 Task: Create a task  Improve the appâ€™s navigation and menu structure , assign it to team member softage.6@softage.net in the project WindTech and update the status of the task to  On Track  , set the priority of the task to Low.
Action: Mouse moved to (69, 57)
Screenshot: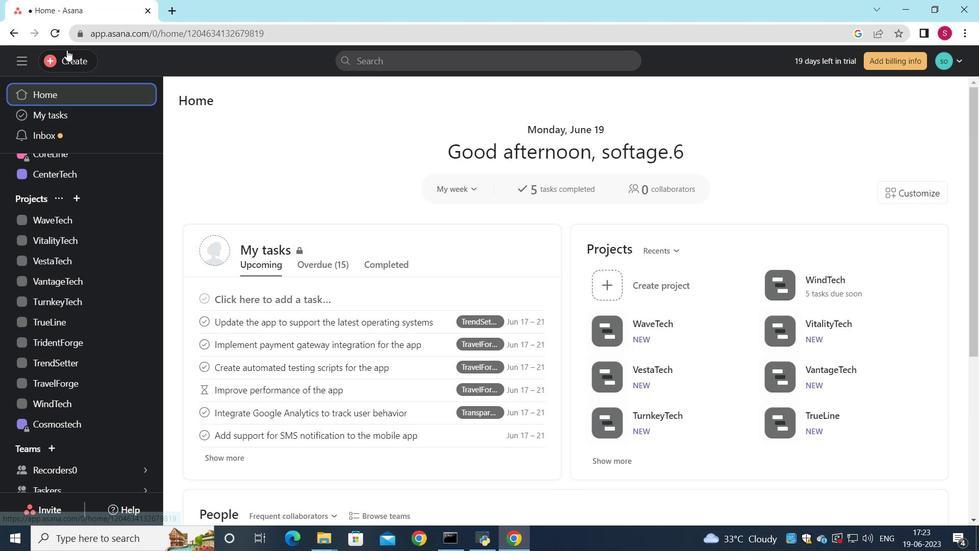 
Action: Mouse pressed left at (69, 57)
Screenshot: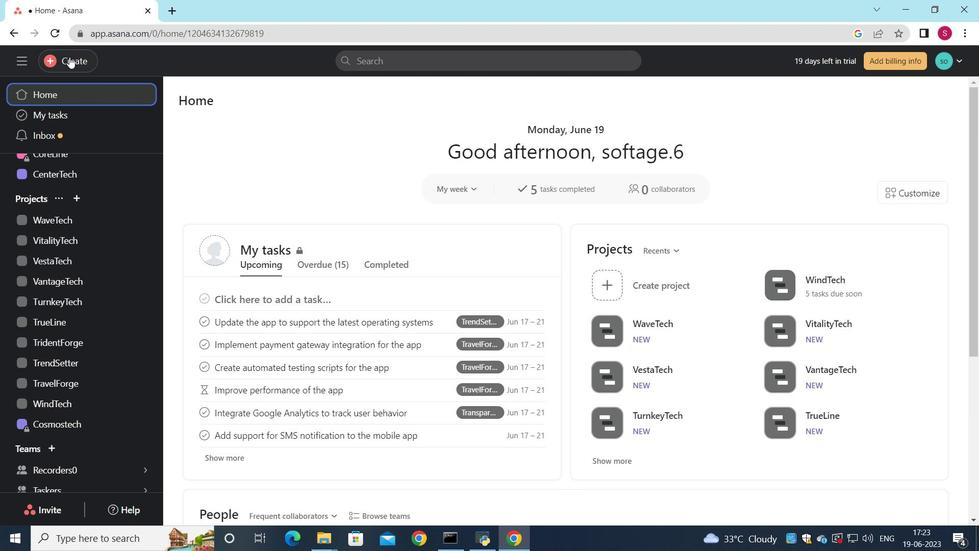 
Action: Mouse moved to (129, 69)
Screenshot: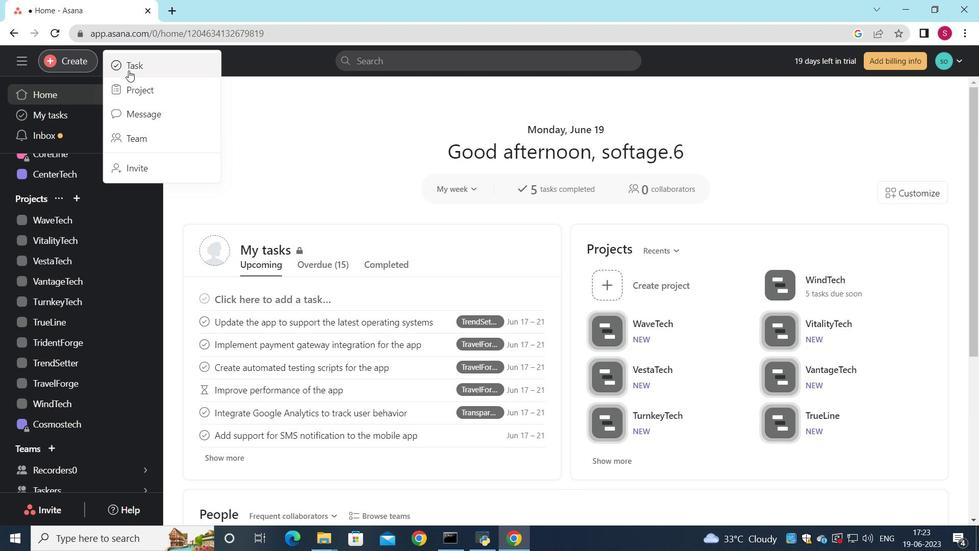 
Action: Mouse pressed left at (129, 69)
Screenshot: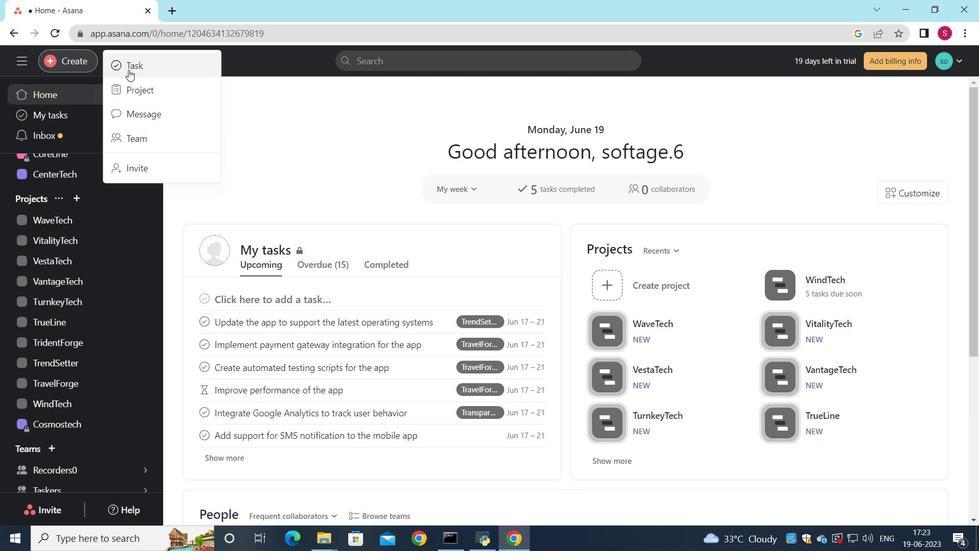 
Action: Mouse moved to (670, 246)
Screenshot: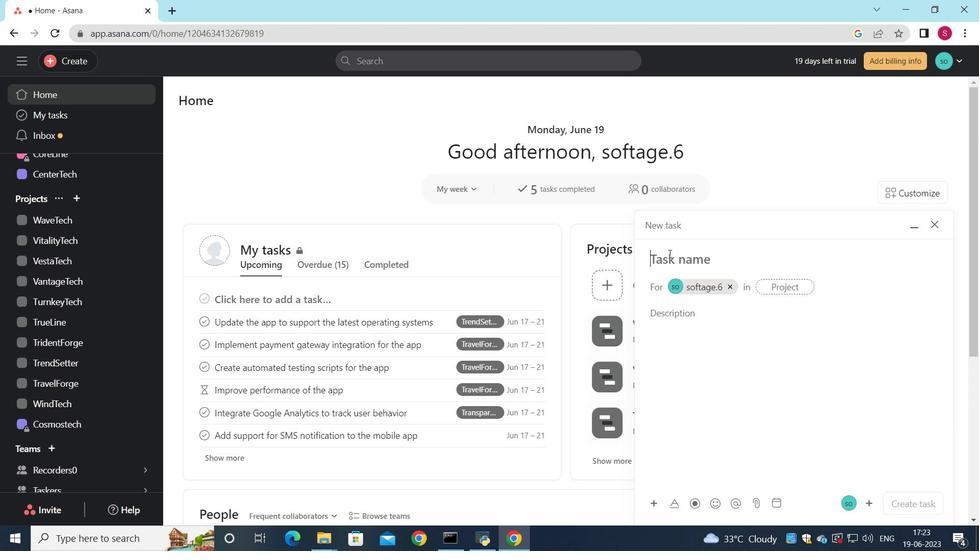 
Action: Key pressed <Key.shift>Improve<Key.space>the<Key.space>app<Key.space><Key.backspace>'s<Key.space>navigation<Key.space>and<Key.space>menu<Key.space>structure
Screenshot: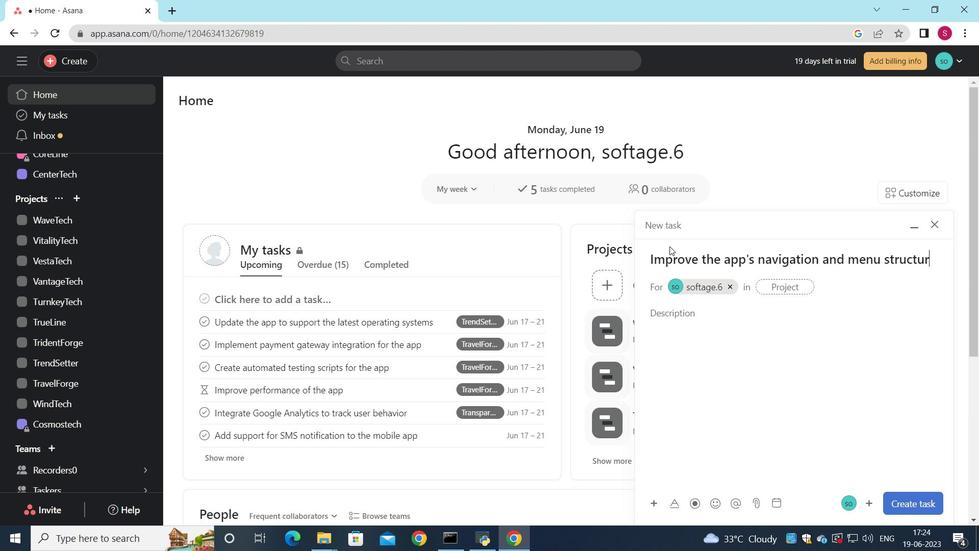 
Action: Mouse moved to (728, 287)
Screenshot: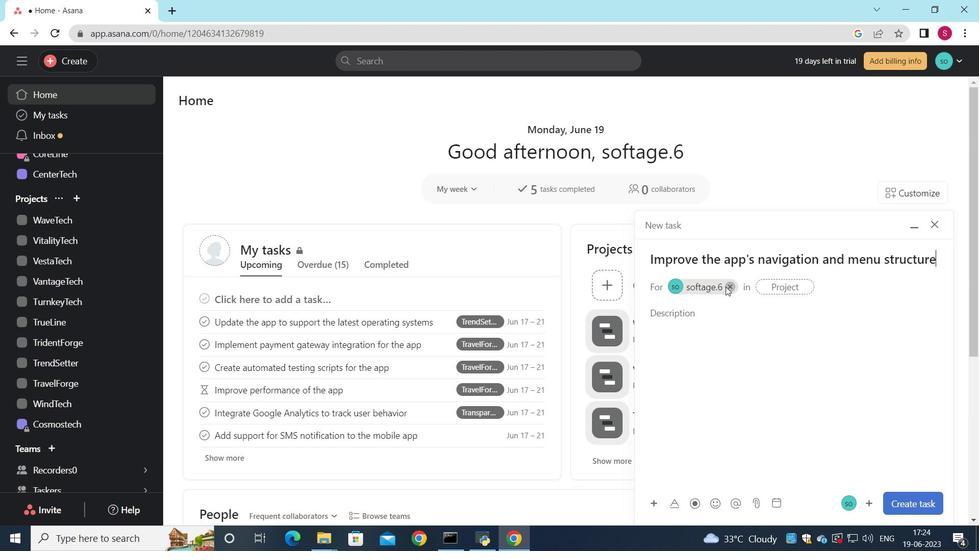 
Action: Mouse pressed left at (728, 287)
Screenshot: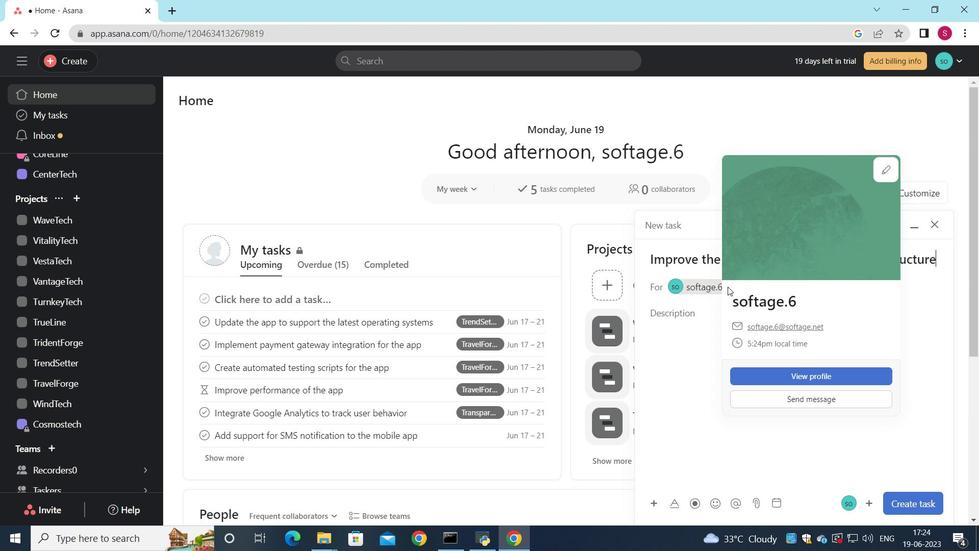 
Action: Mouse moved to (729, 284)
Screenshot: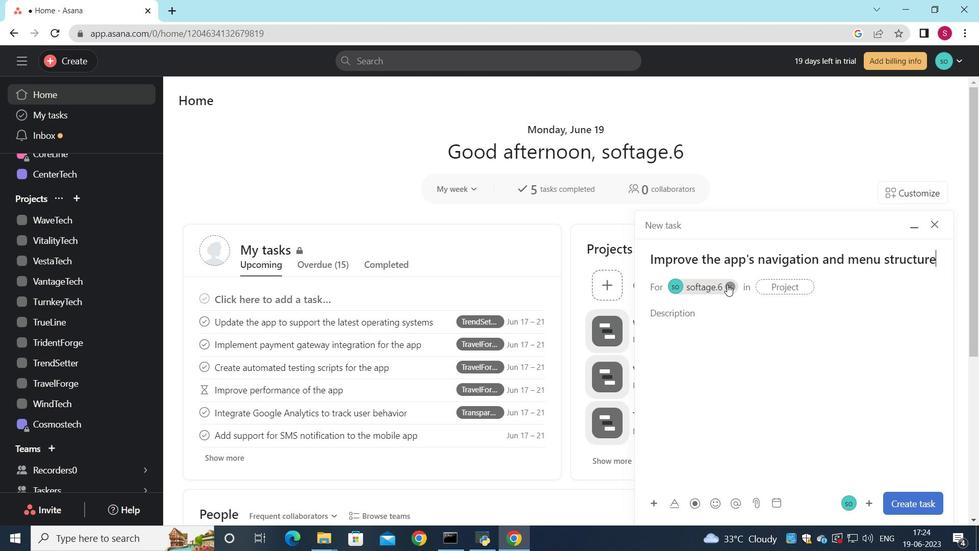 
Action: Mouse pressed left at (729, 284)
Screenshot: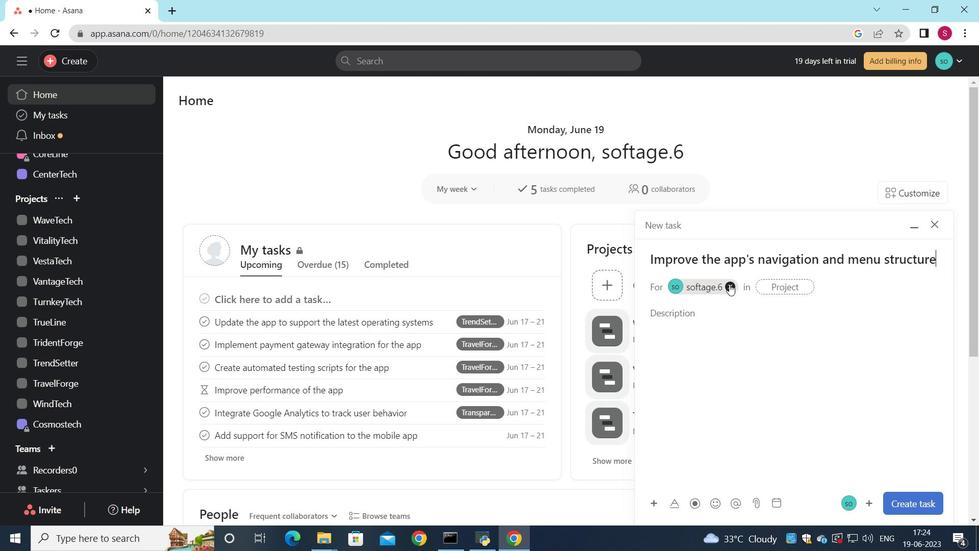 
Action: Mouse moved to (712, 291)
Screenshot: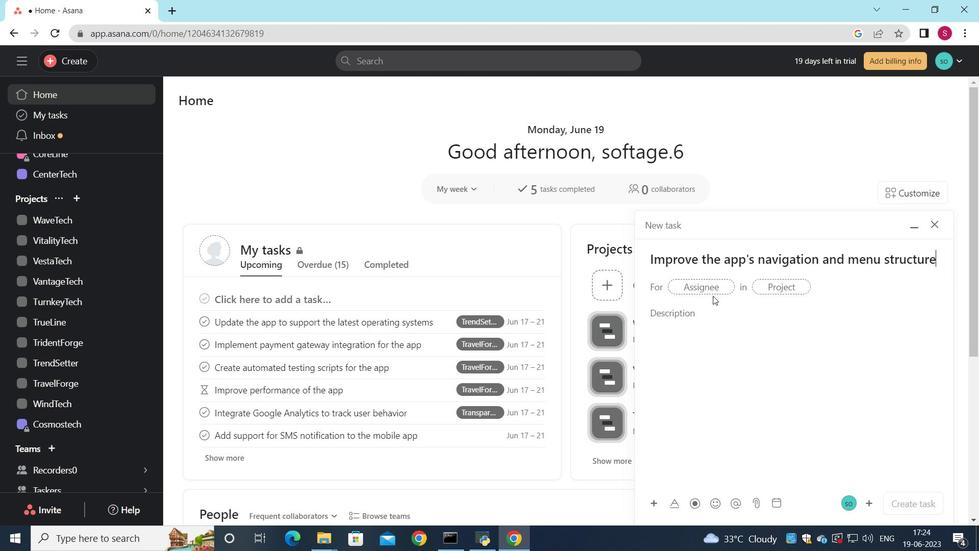 
Action: Mouse pressed left at (712, 291)
Screenshot: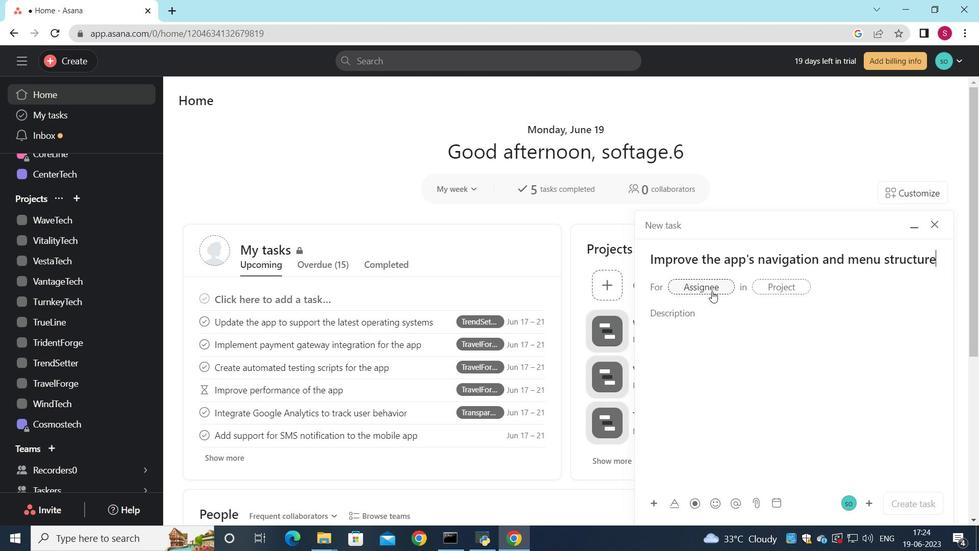 
Action: Mouse moved to (694, 291)
Screenshot: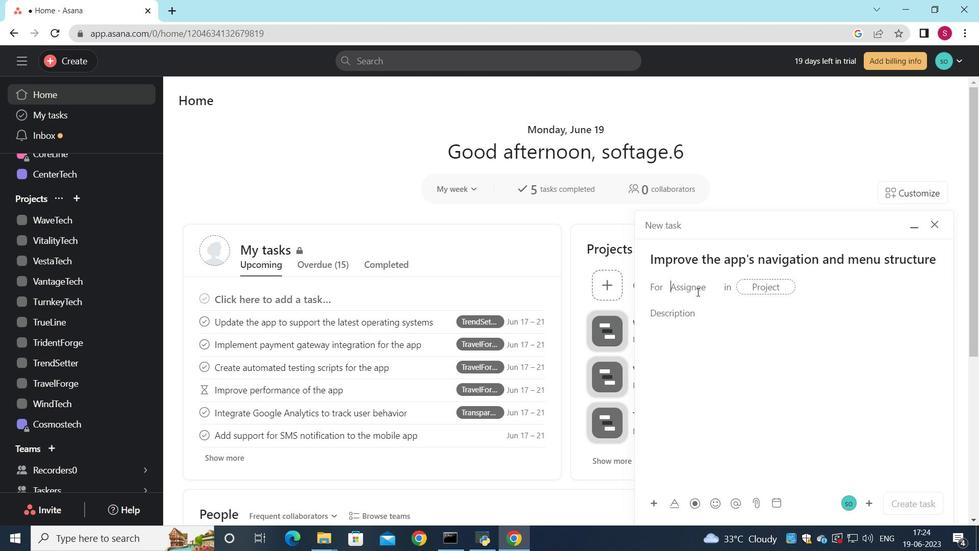 
Action: Key pressed softage.6<Key.shift>@softage.net
Screenshot: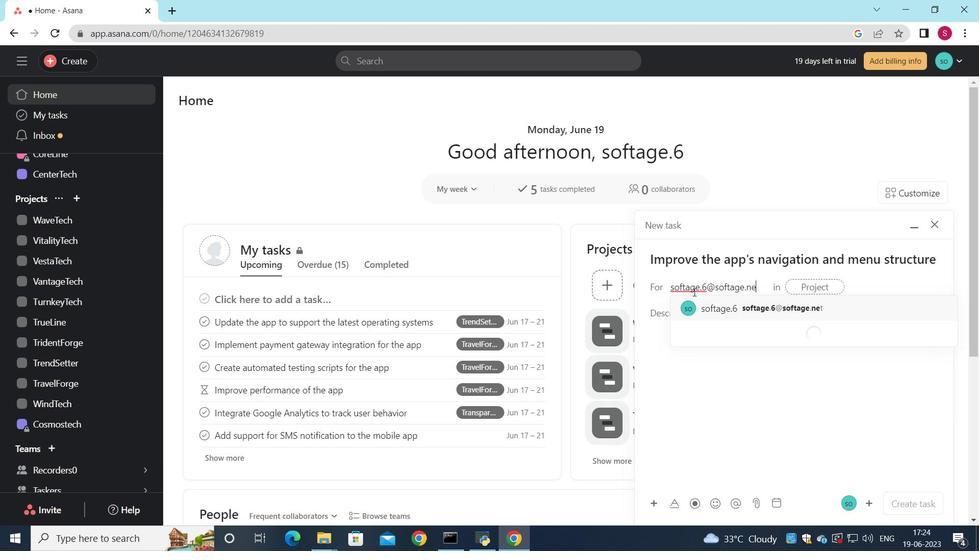 
Action: Mouse moved to (712, 311)
Screenshot: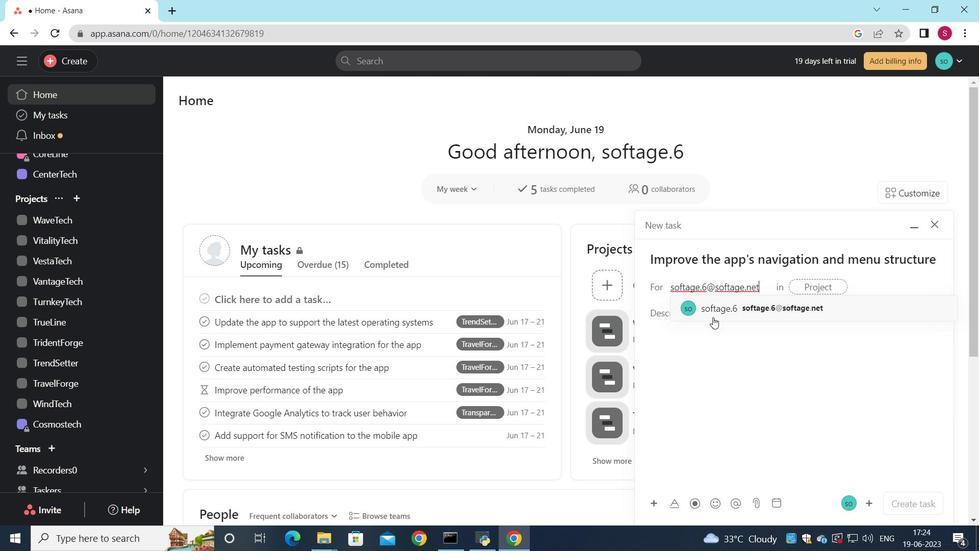 
Action: Mouse pressed left at (712, 311)
Screenshot: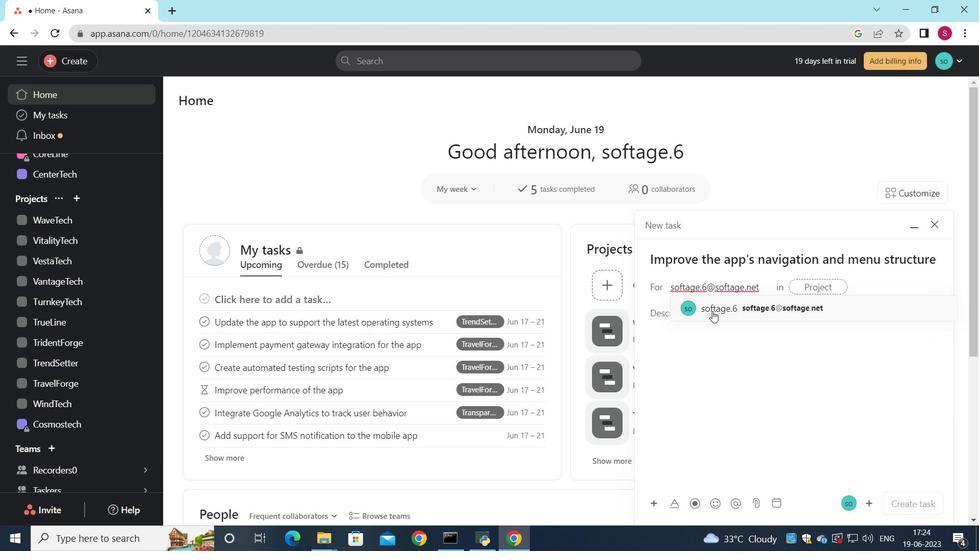 
Action: Mouse moved to (551, 359)
Screenshot: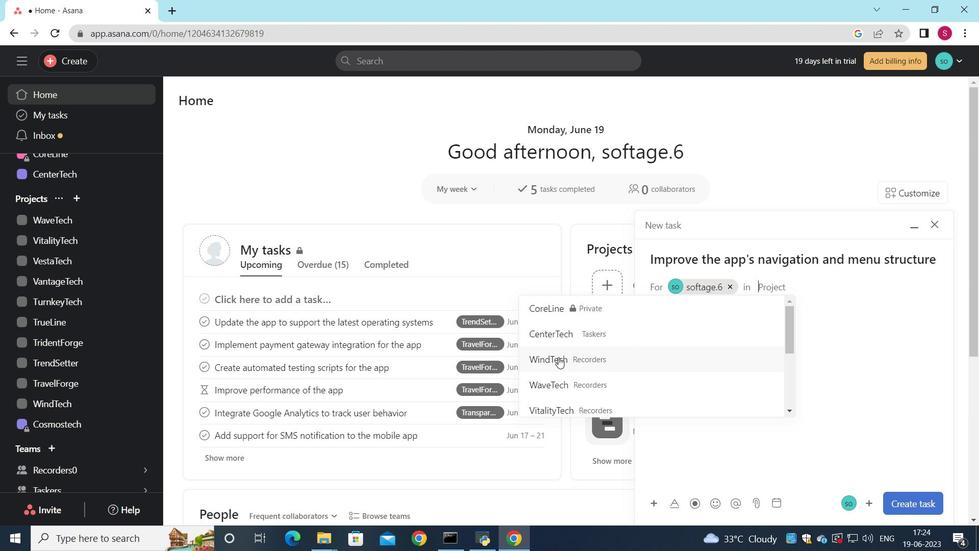 
Action: Mouse pressed left at (551, 359)
Screenshot: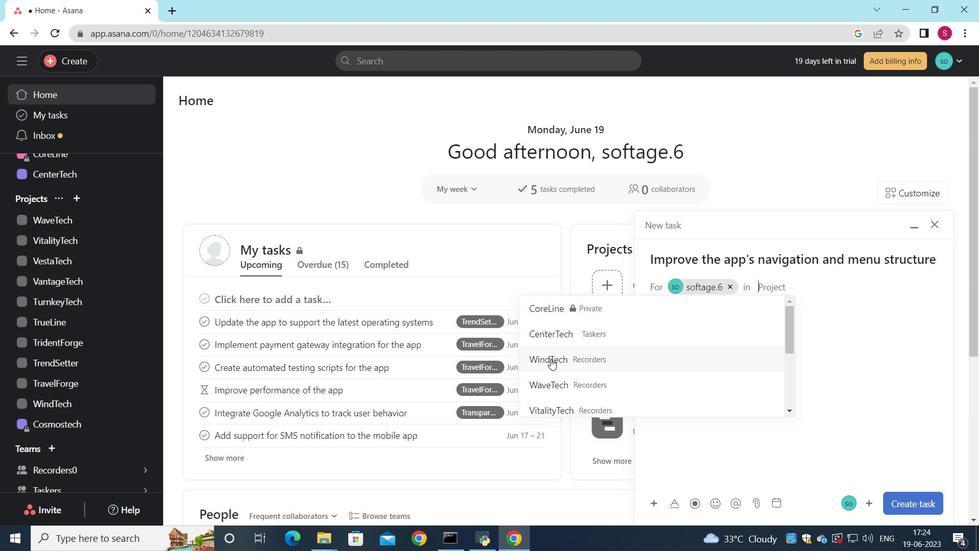 
Action: Mouse moved to (722, 340)
Screenshot: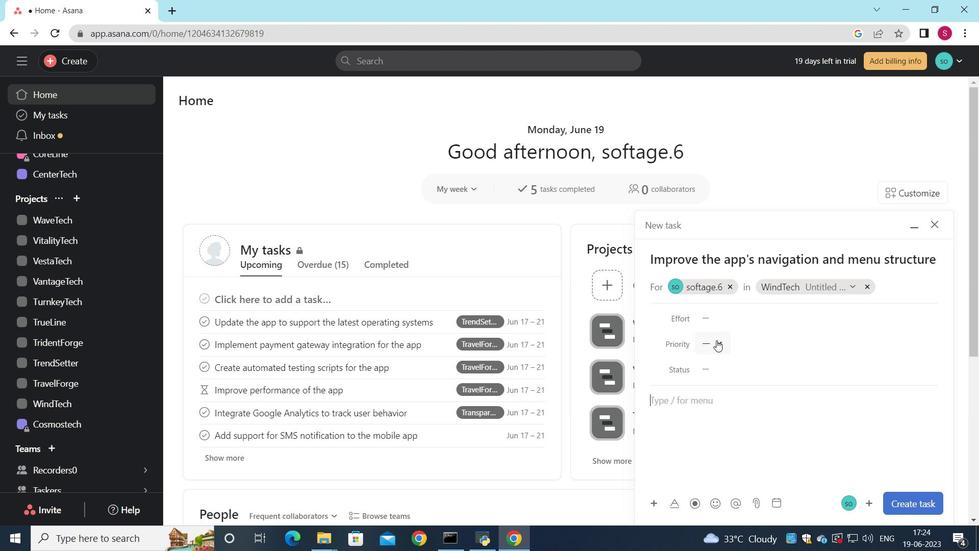 
Action: Mouse pressed left at (722, 340)
Screenshot: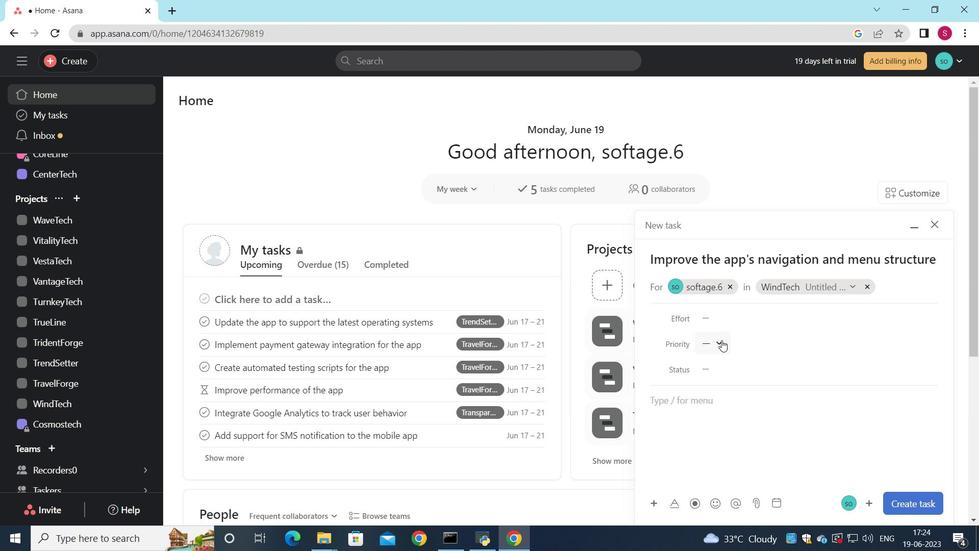 
Action: Mouse moved to (808, 335)
Screenshot: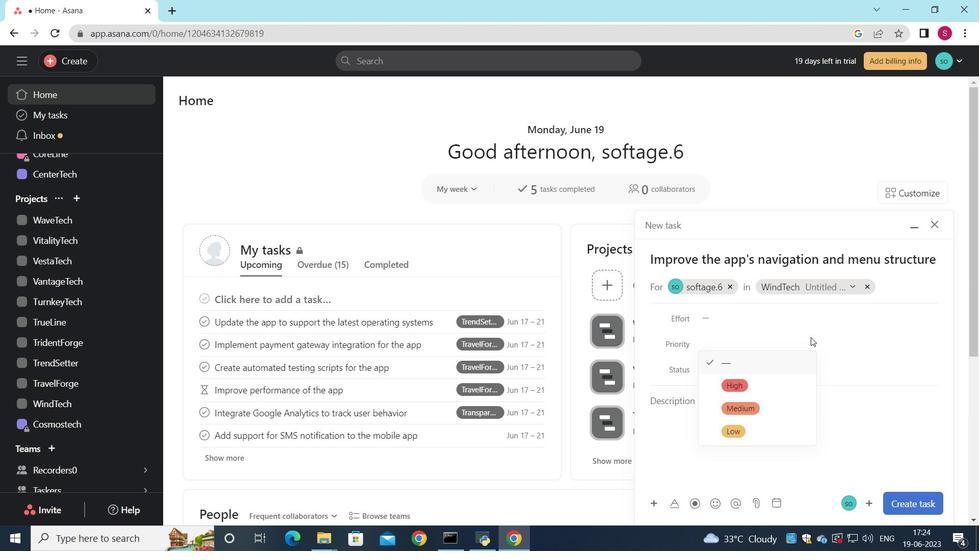 
Action: Mouse pressed left at (808, 335)
Screenshot: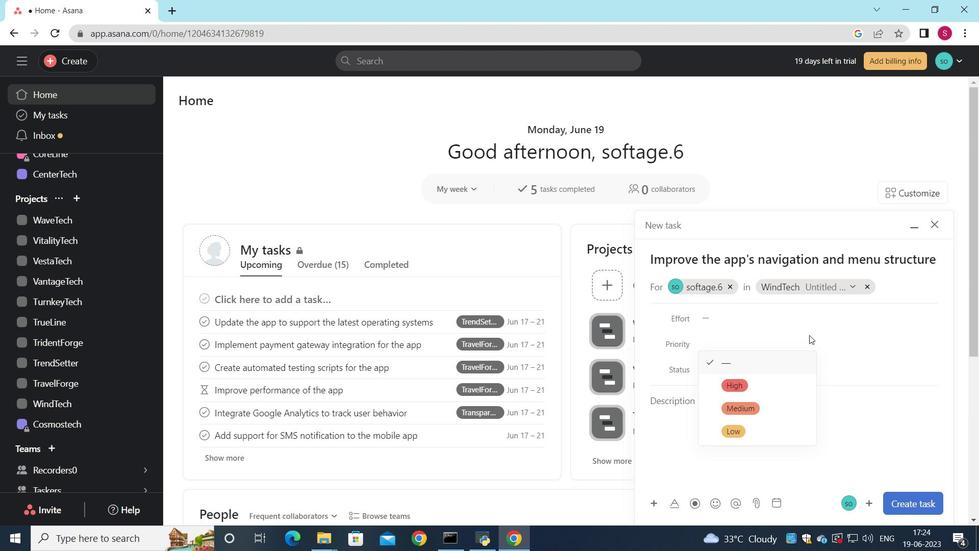 
Action: Mouse moved to (722, 362)
Screenshot: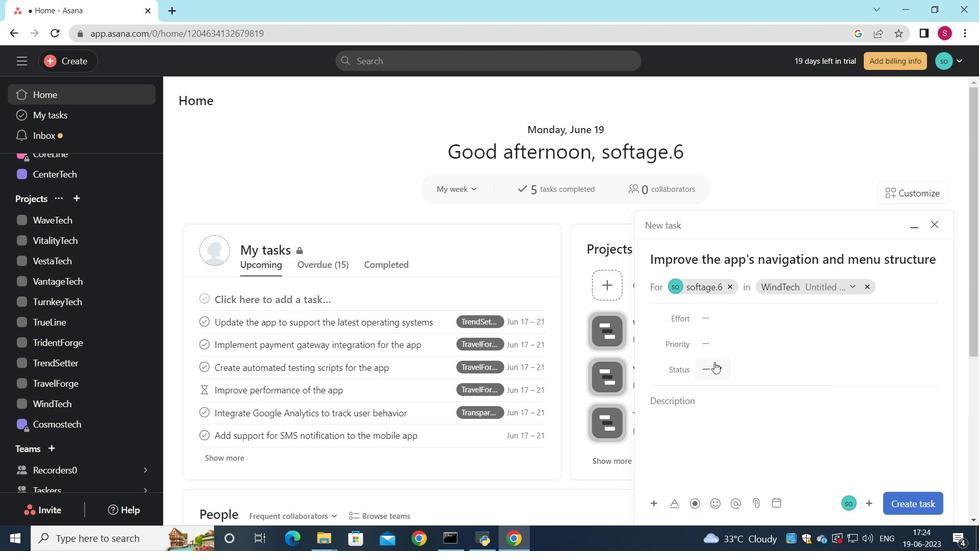 
Action: Mouse pressed left at (722, 362)
Screenshot: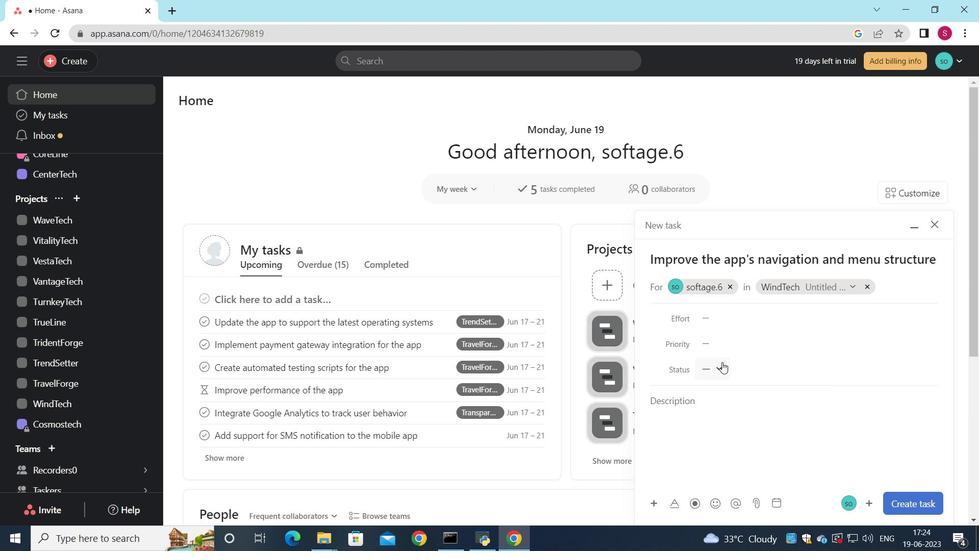 
Action: Mouse moved to (747, 411)
Screenshot: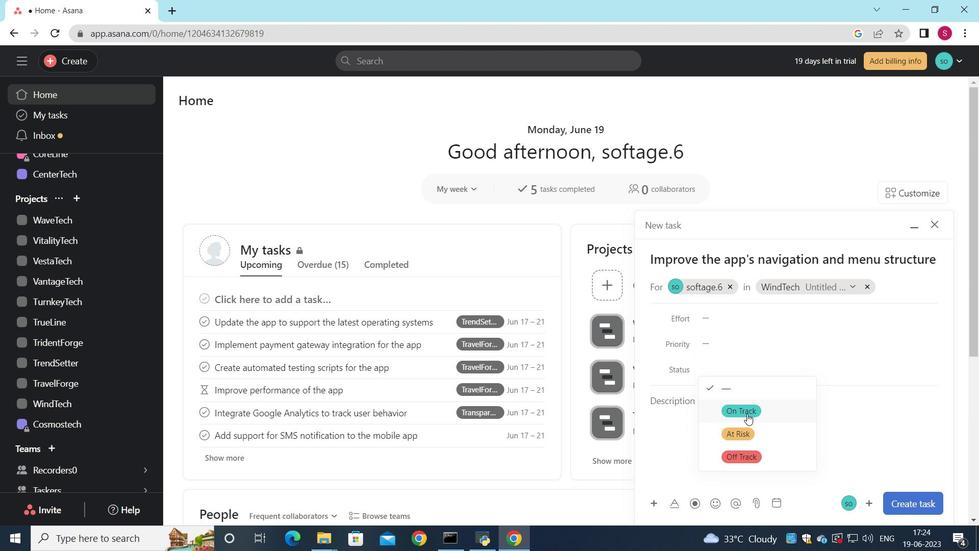 
Action: Mouse pressed left at (747, 411)
Screenshot: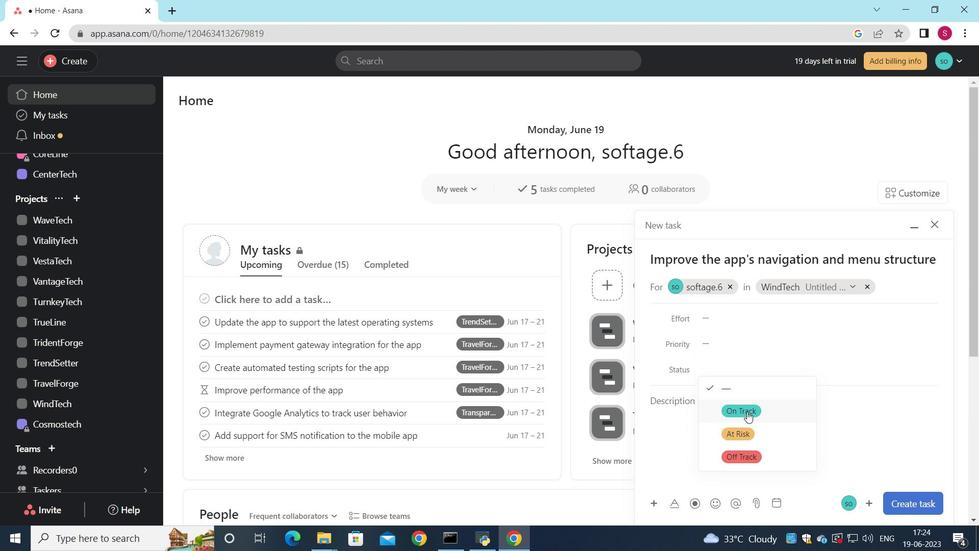 
Action: Mouse moved to (726, 339)
Screenshot: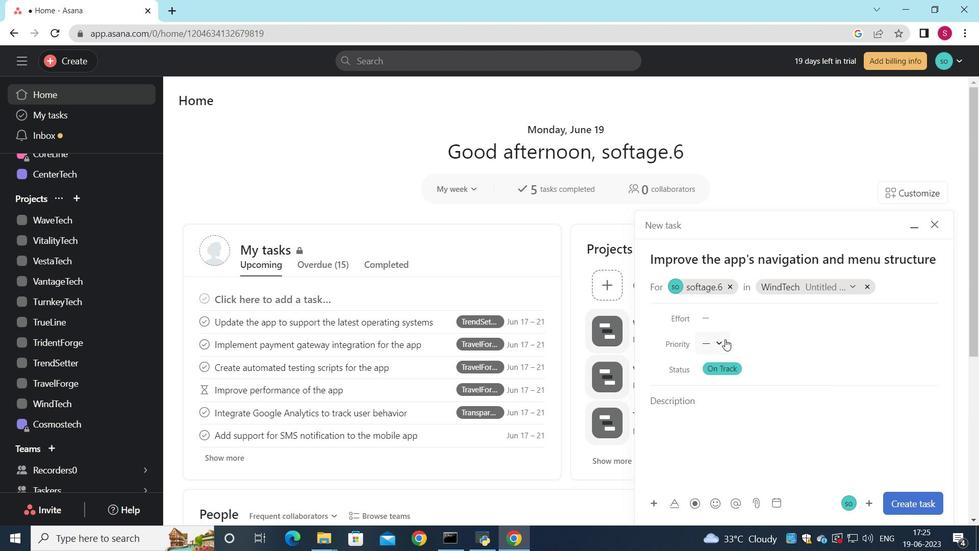 
Action: Mouse pressed left at (726, 339)
Screenshot: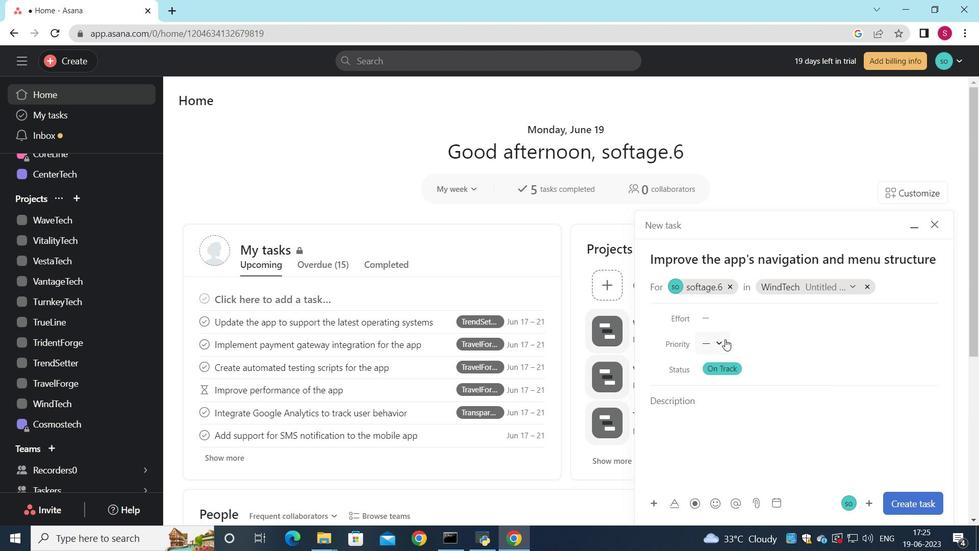 
Action: Mouse moved to (736, 429)
Screenshot: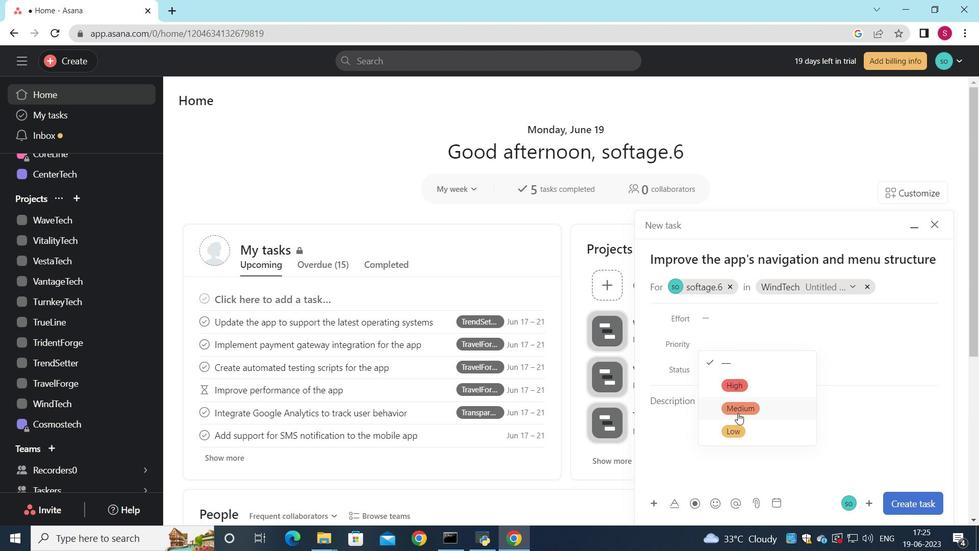 
Action: Mouse pressed left at (736, 429)
Screenshot: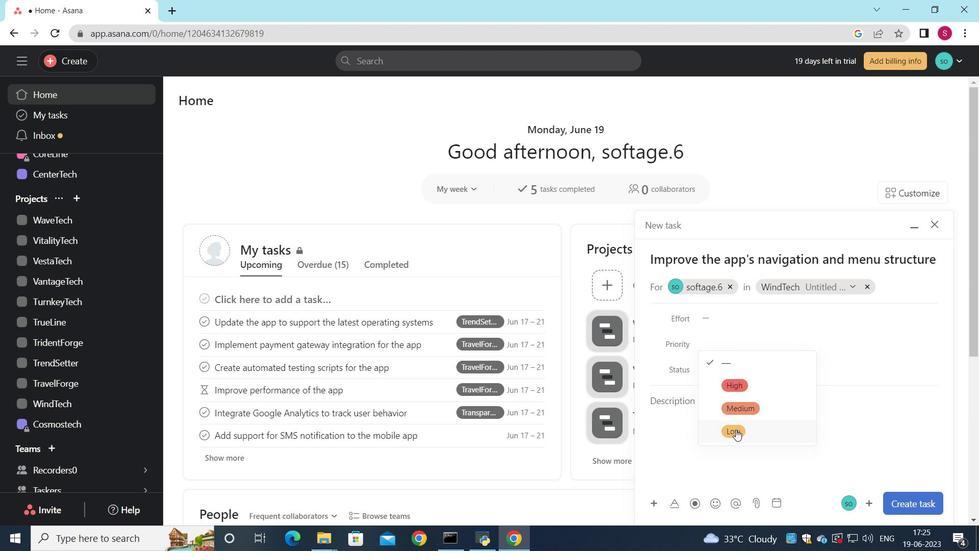 
Action: Mouse moved to (919, 503)
Screenshot: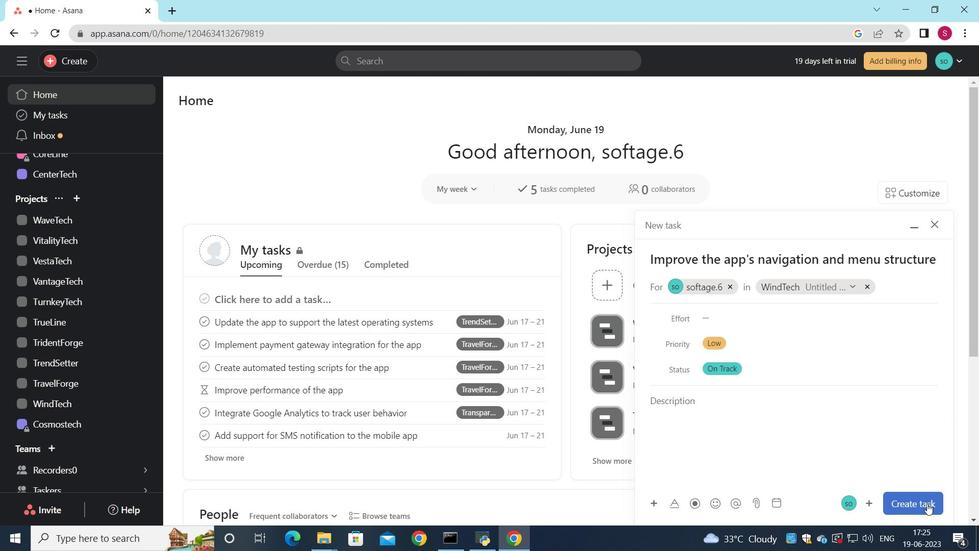 
Action: Mouse pressed left at (919, 503)
Screenshot: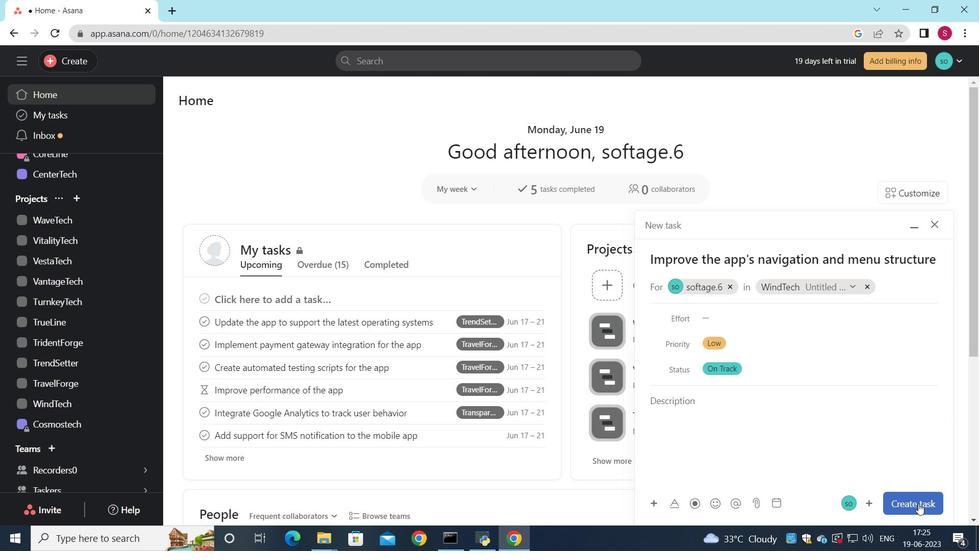 
Action: Mouse moved to (910, 503)
Screenshot: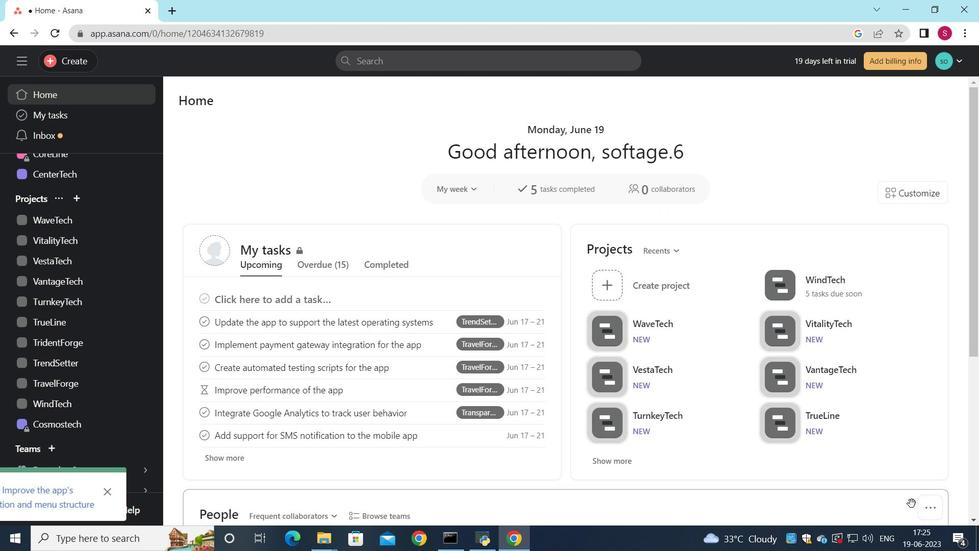 
